 Task: Create a sub task Design and Implement Solution for the task  Develop a new appointment scheduling system for a healthcare provider in the project AgileFire , assign it to team member softage.5@softage.net and update the status of the sub task to  Completed , set the priority of the sub task to High
Action: Mouse moved to (357, 399)
Screenshot: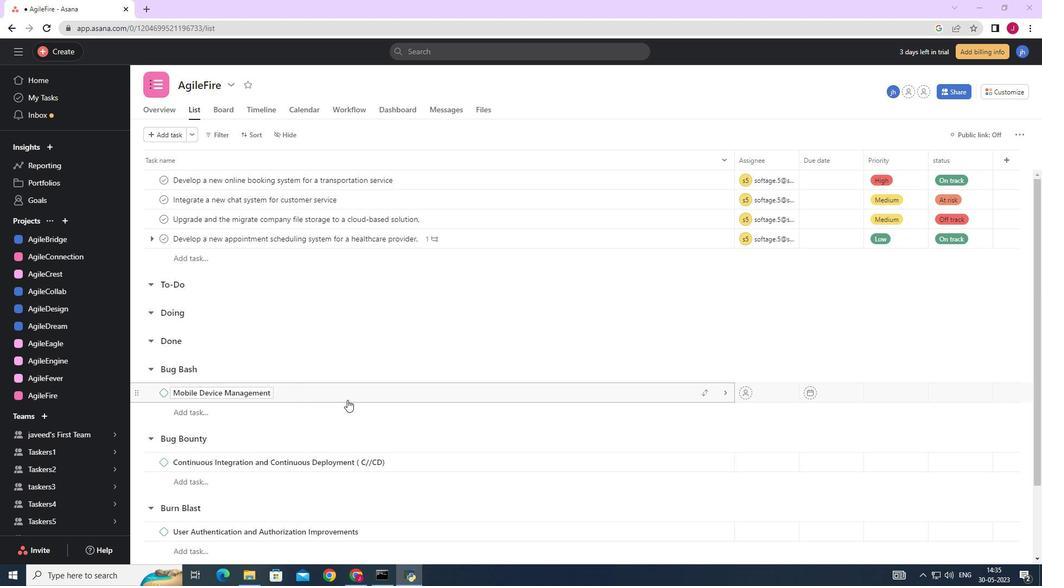 
Action: Mouse scrolled (357, 399) with delta (0, 0)
Screenshot: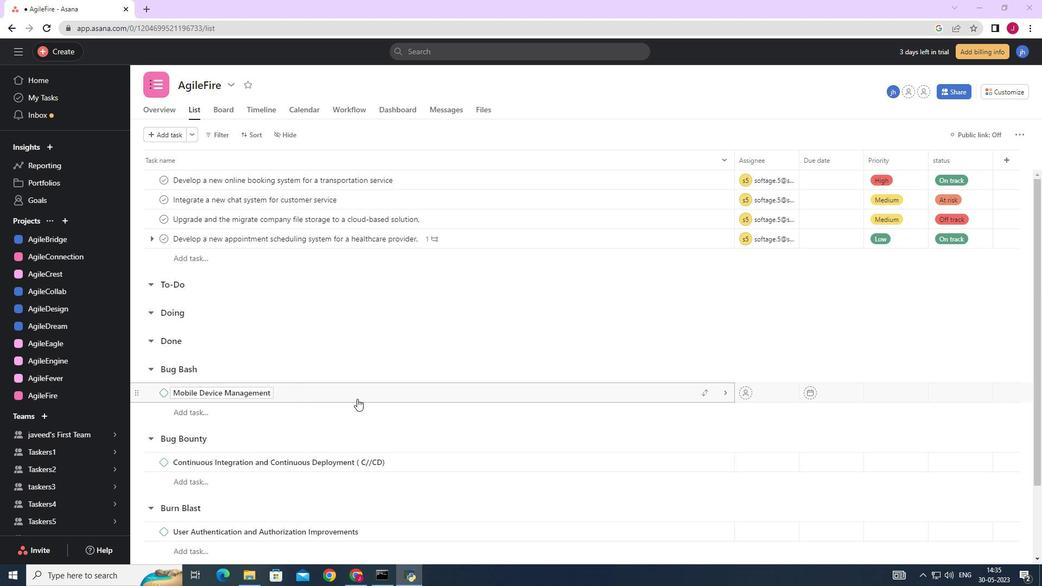 
Action: Mouse moved to (684, 242)
Screenshot: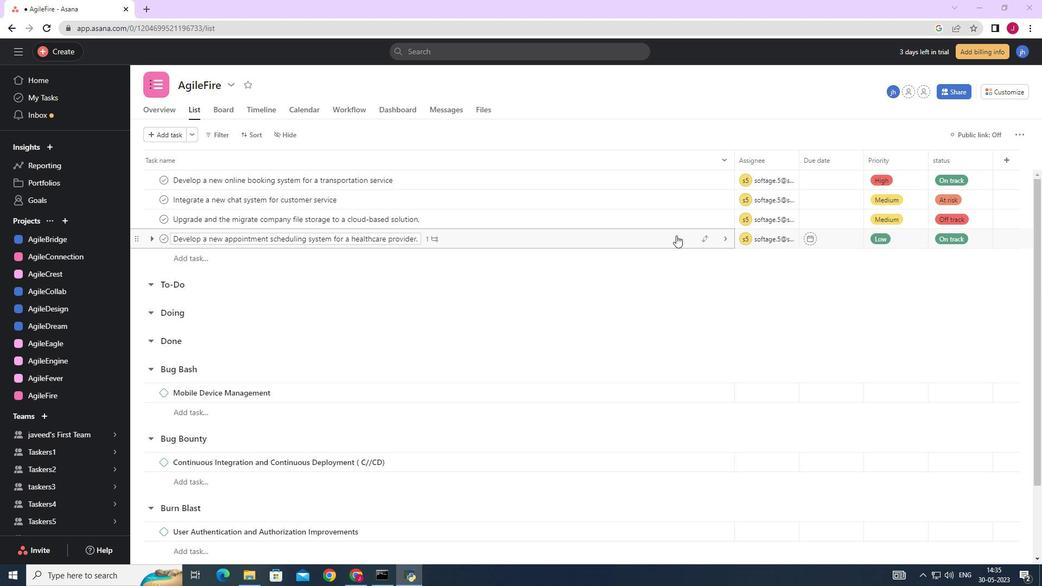 
Action: Mouse pressed left at (684, 242)
Screenshot: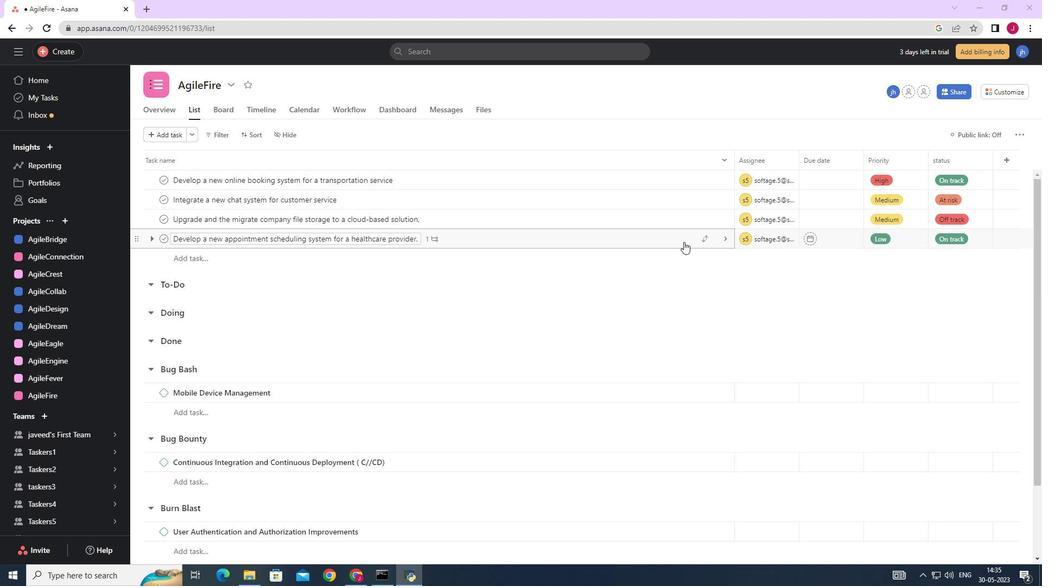 
Action: Mouse moved to (788, 373)
Screenshot: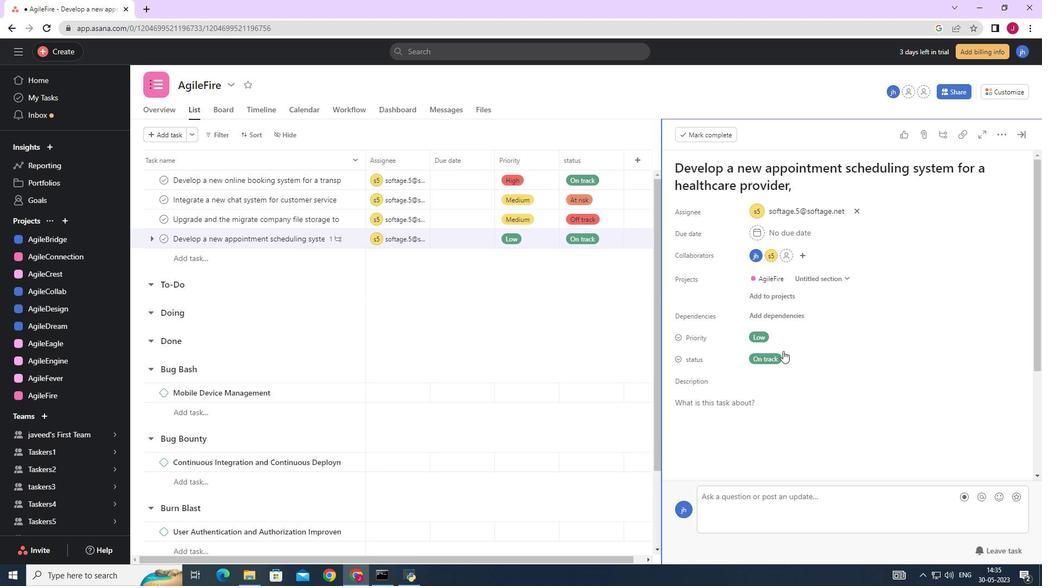 
Action: Mouse scrolled (788, 372) with delta (0, 0)
Screenshot: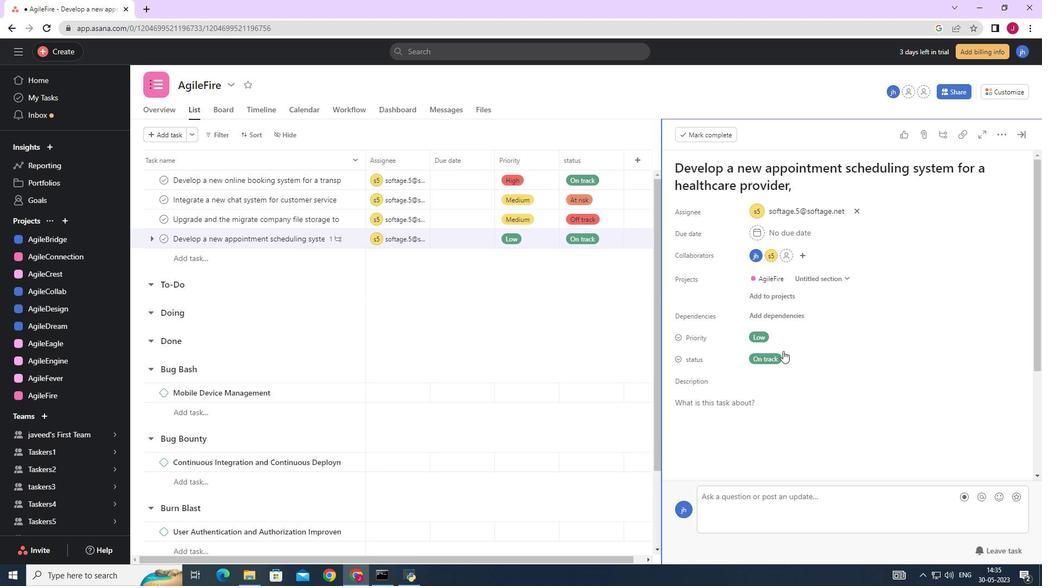 
Action: Mouse scrolled (788, 372) with delta (0, 0)
Screenshot: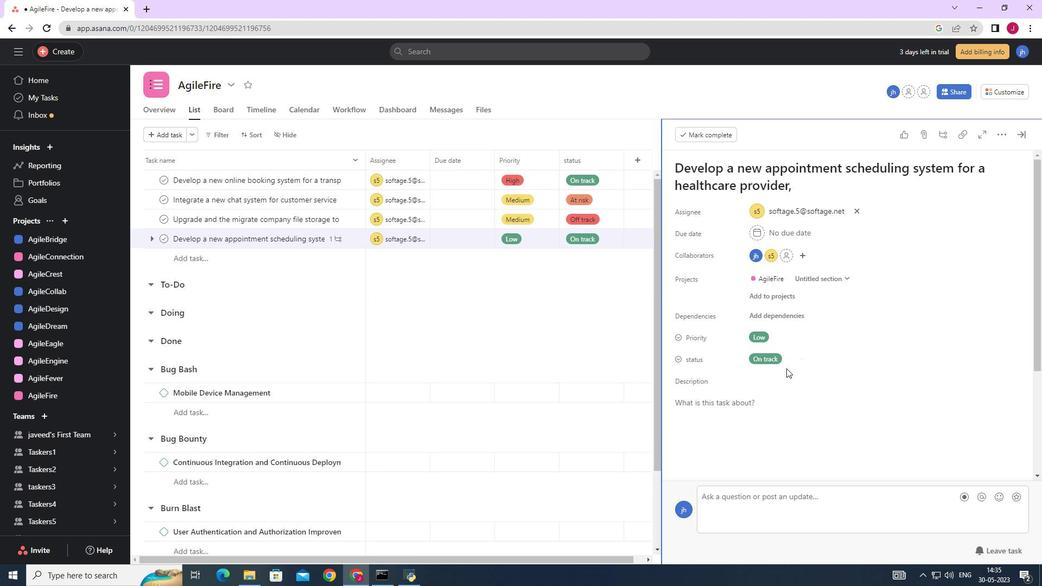 
Action: Mouse scrolled (788, 372) with delta (0, 0)
Screenshot: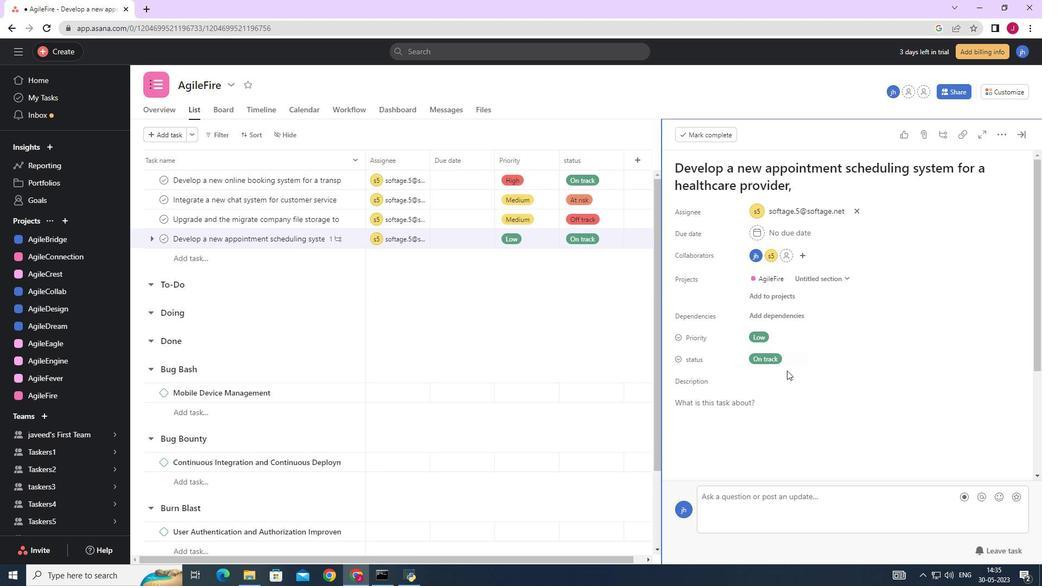 
Action: Mouse moved to (704, 393)
Screenshot: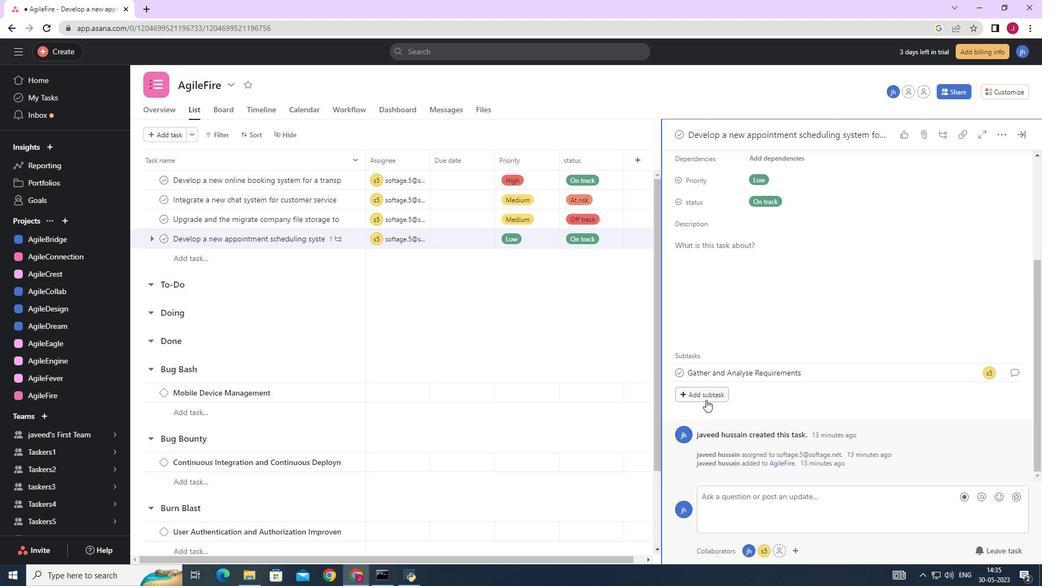 
Action: Mouse pressed left at (704, 393)
Screenshot: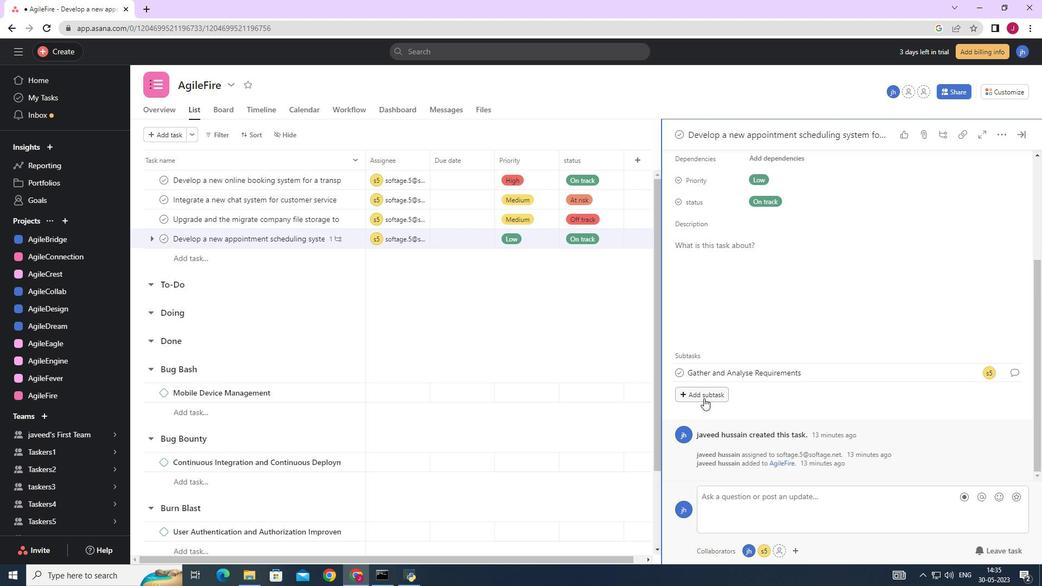 
Action: Mouse moved to (703, 393)
Screenshot: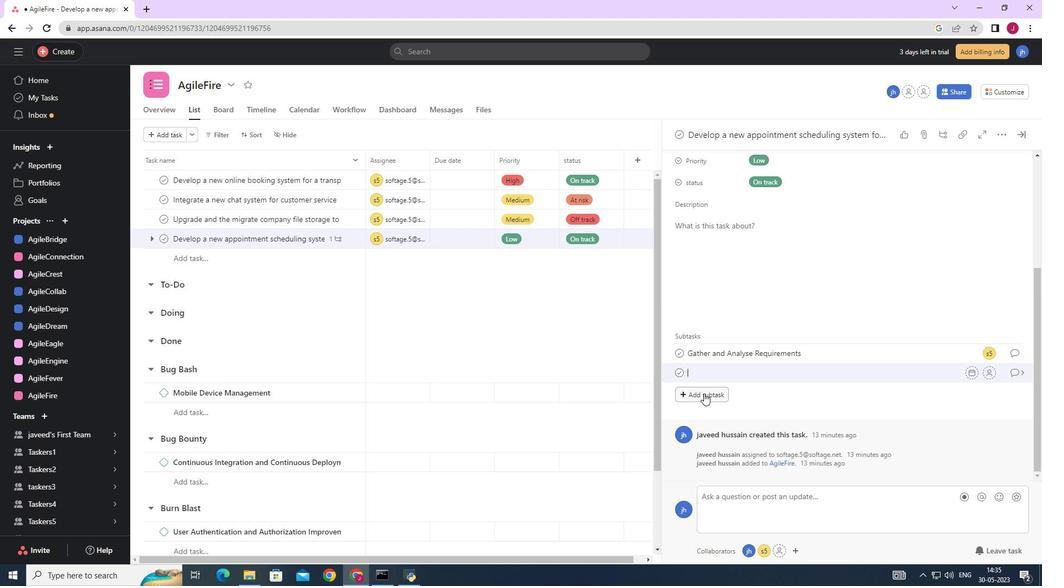 
Action: Key pressed <Key.caps_lock>D<Key.caps_lock>esign<Key.space>and<Key.space><Key.caps_lock>I<Key.caps_lock>mplement<Key.space><Key.caps_lock>S<Key.caps_lock>ou<Key.backspace>lution
Screenshot: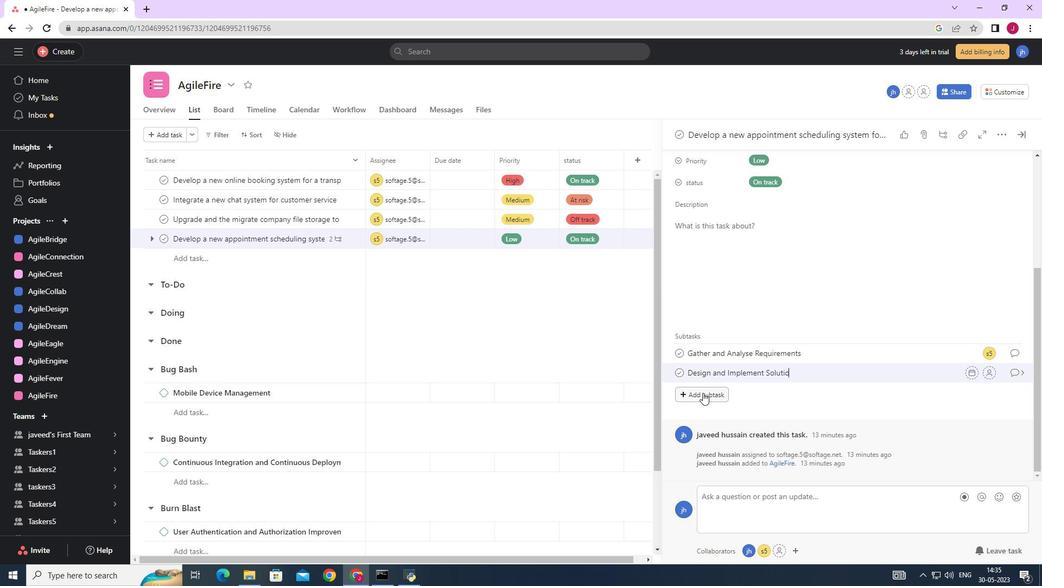 
Action: Mouse moved to (986, 375)
Screenshot: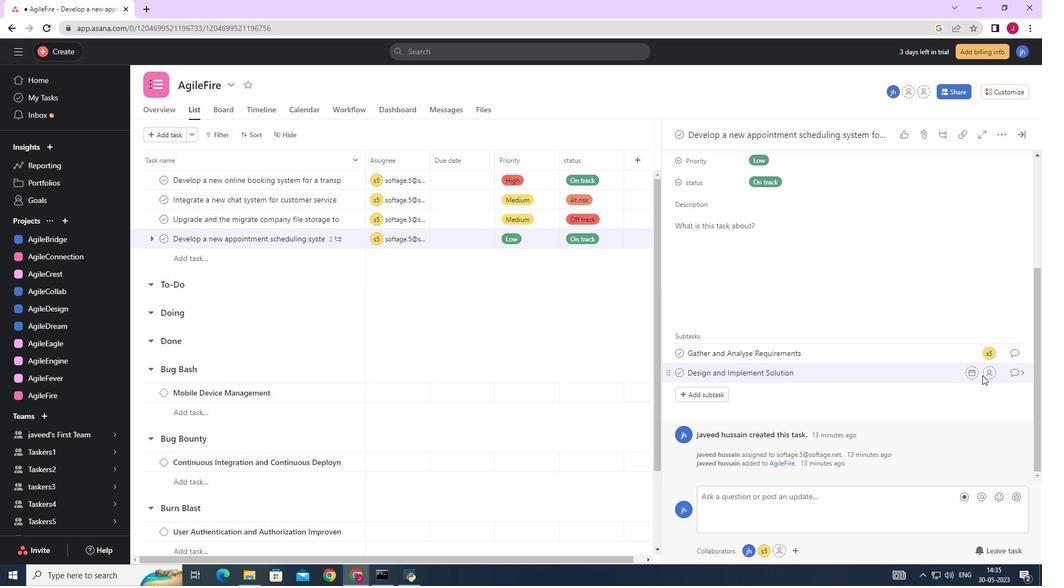 
Action: Mouse pressed left at (986, 375)
Screenshot: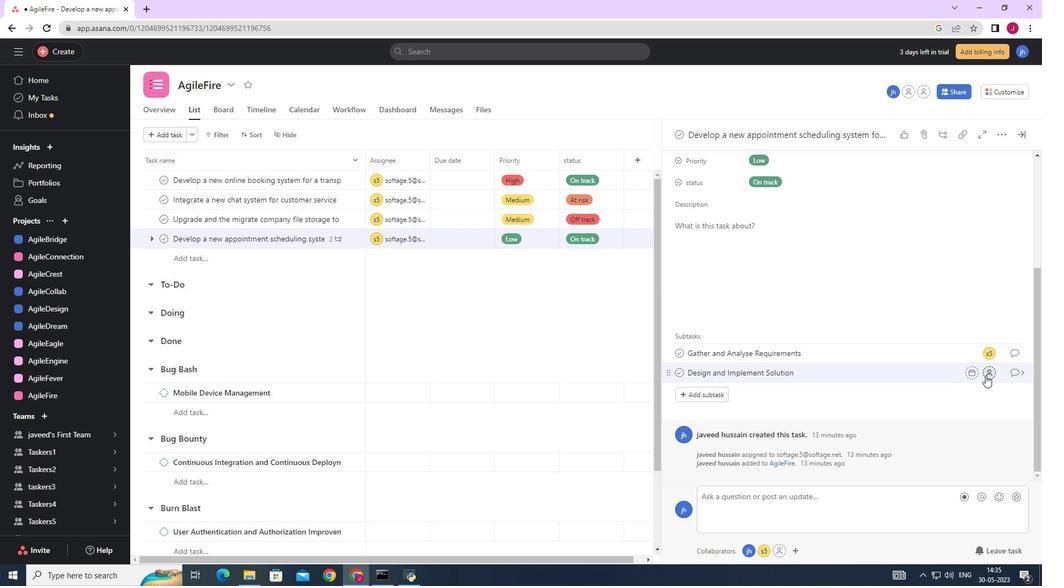 
Action: Mouse moved to (847, 435)
Screenshot: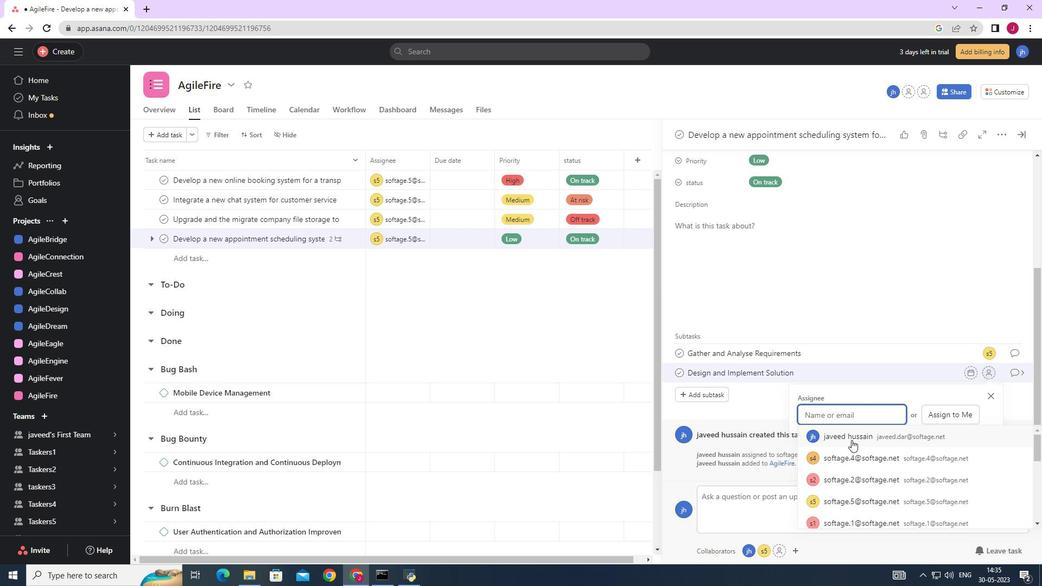 
Action: Key pressed softage.5
Screenshot: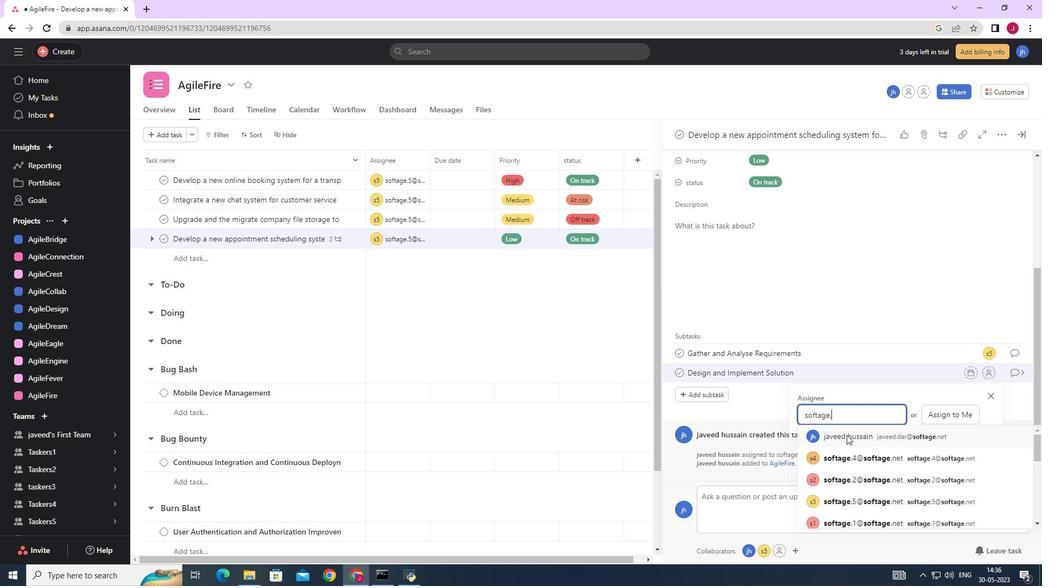 
Action: Mouse pressed left at (847, 435)
Screenshot: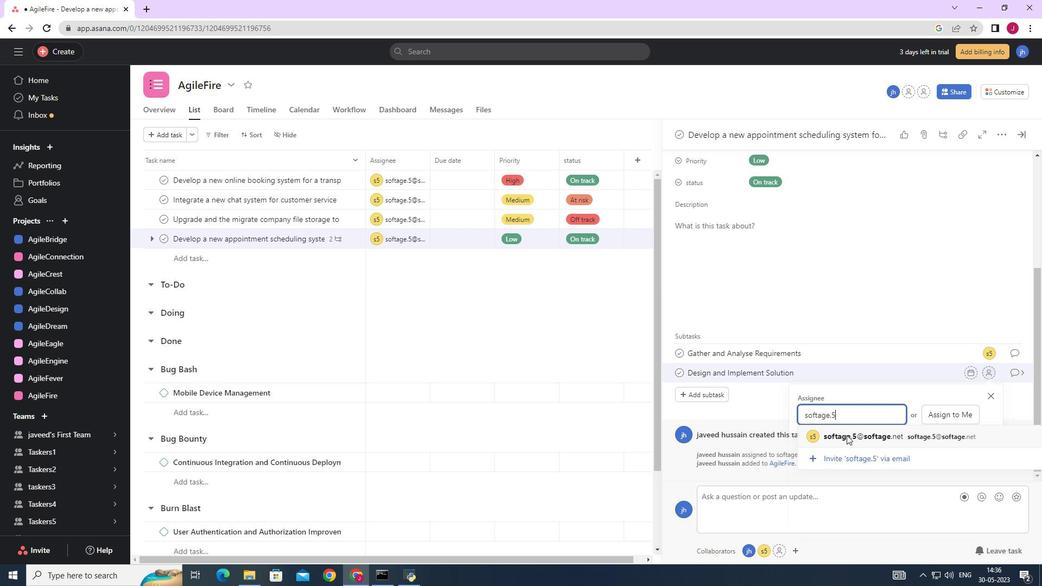 
Action: Mouse moved to (882, 436)
Screenshot: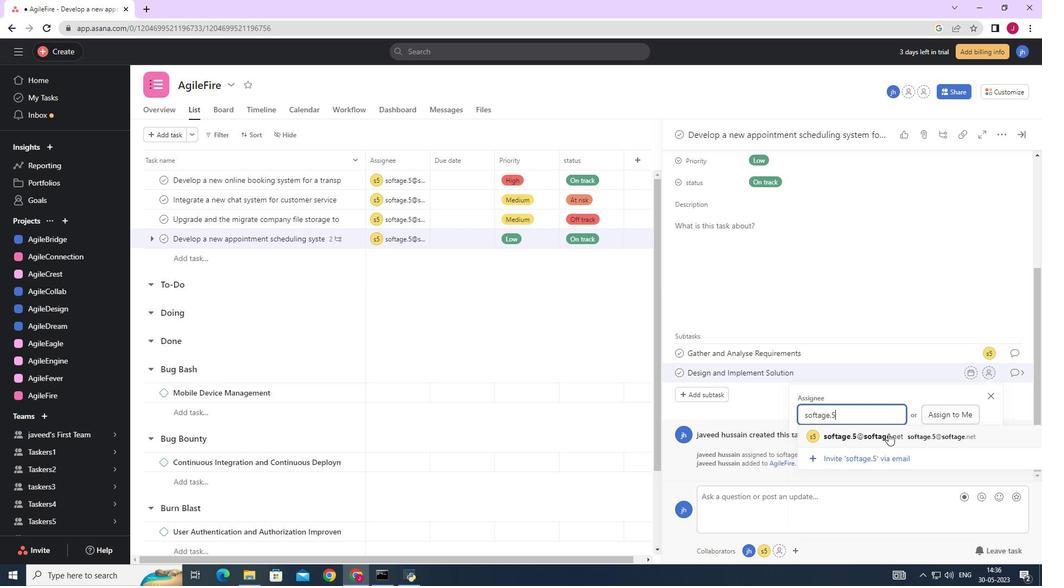 
Action: Mouse pressed left at (882, 436)
Screenshot: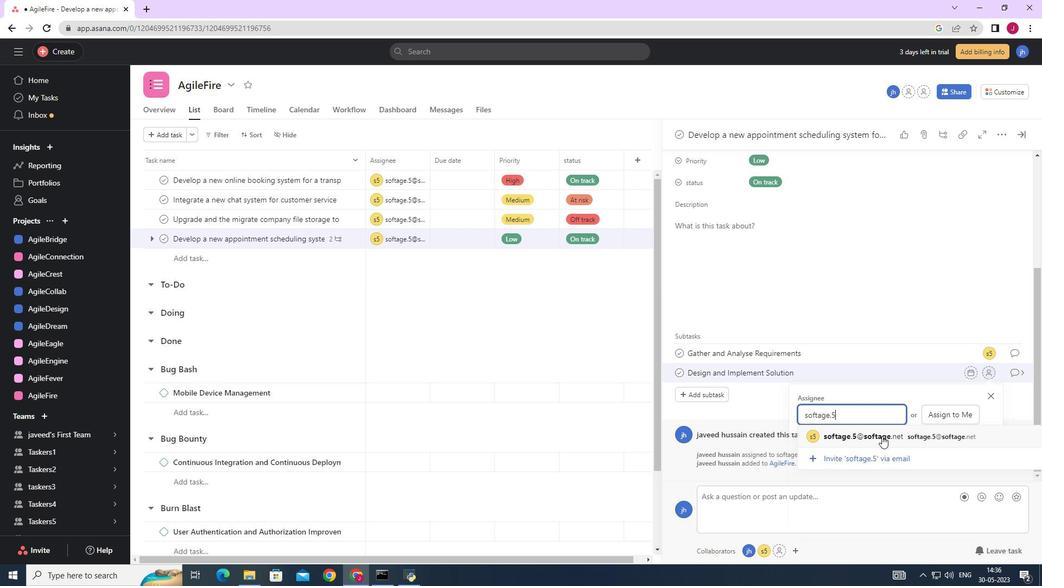 
Action: Mouse moved to (1014, 372)
Screenshot: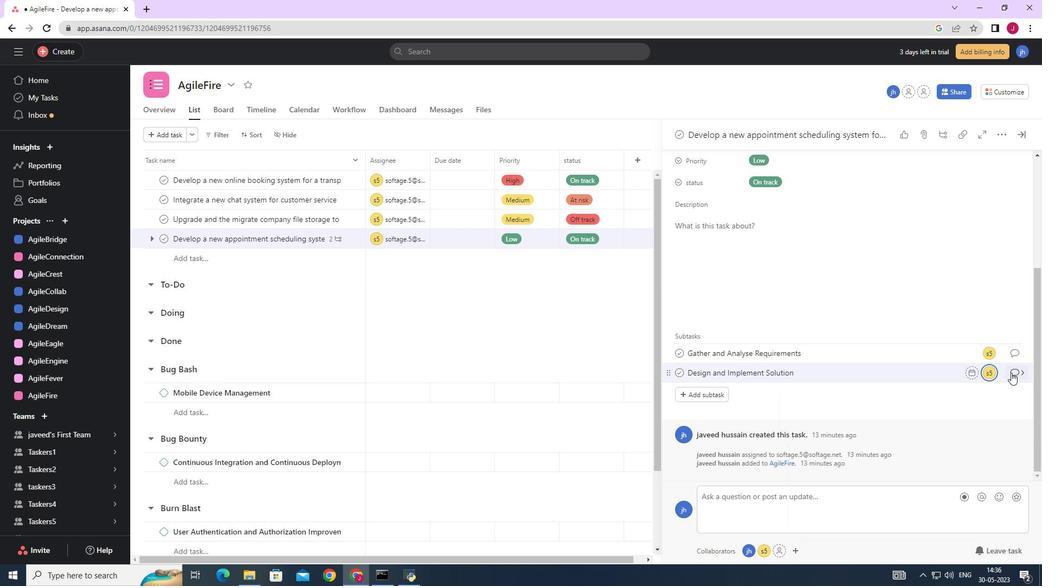 
Action: Mouse pressed left at (1014, 372)
Screenshot: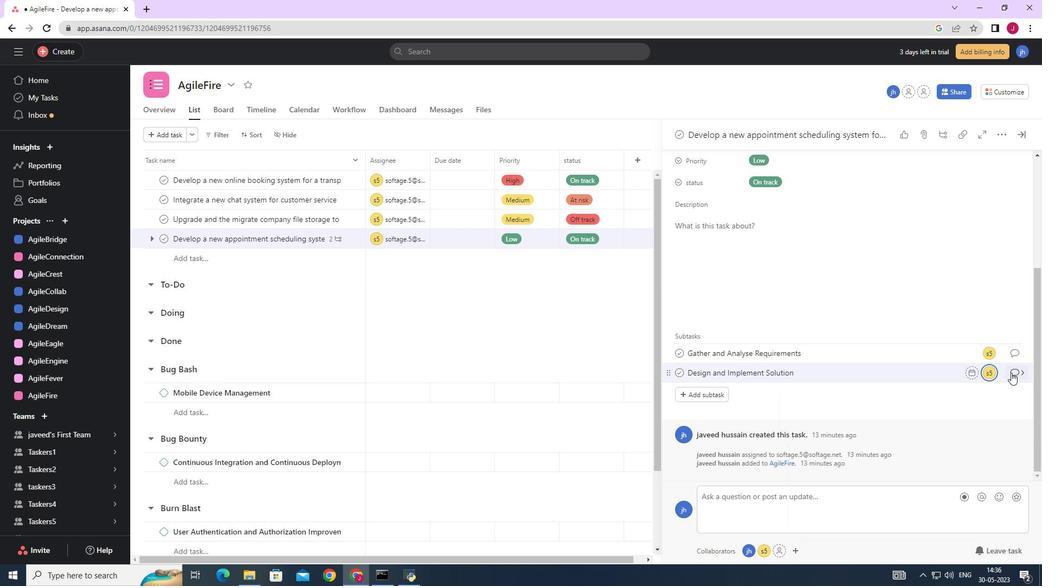 
Action: Mouse moved to (713, 309)
Screenshot: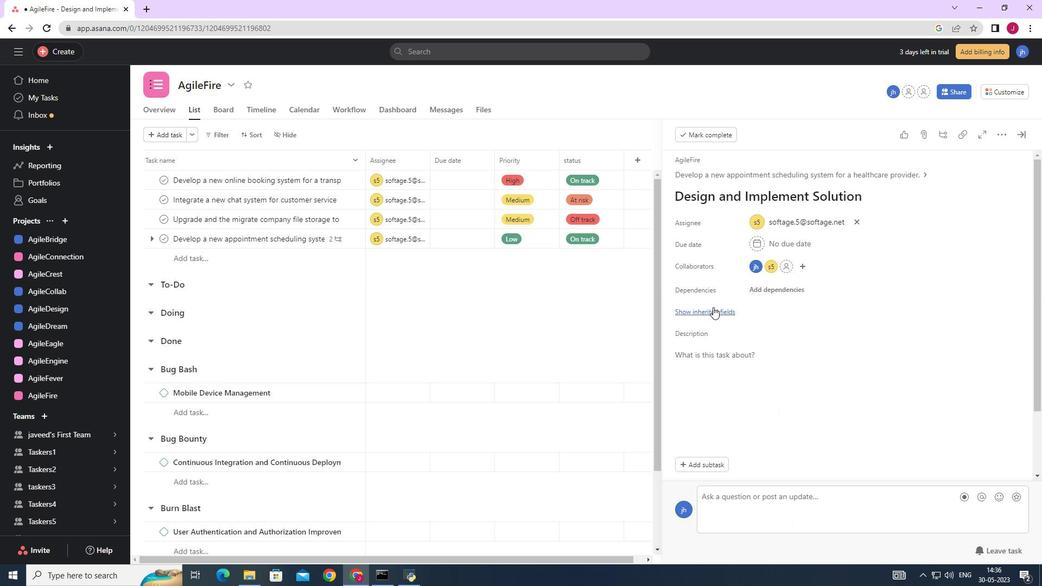 
Action: Mouse pressed left at (713, 309)
Screenshot: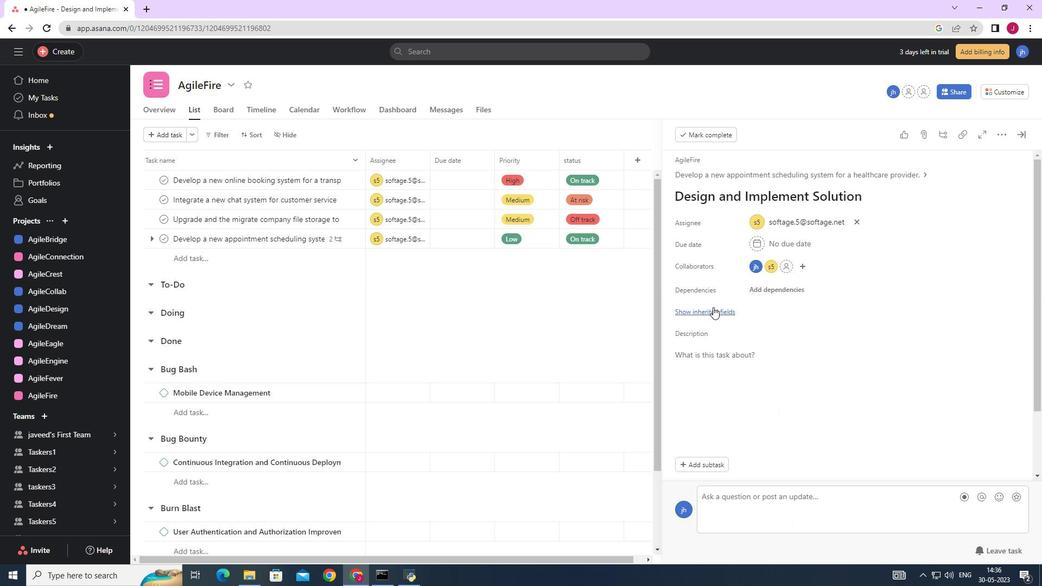 
Action: Mouse moved to (750, 328)
Screenshot: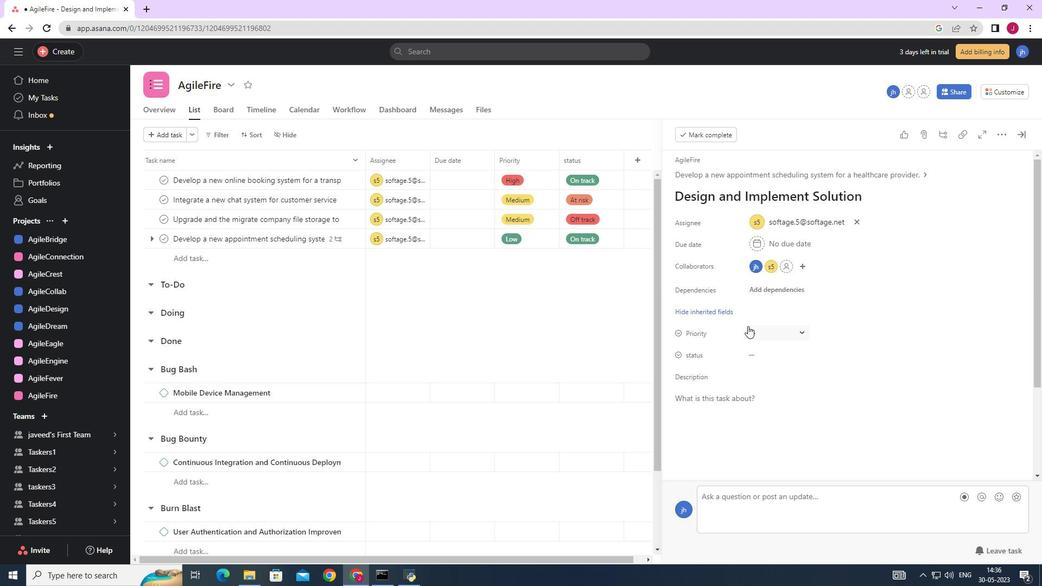 
Action: Mouse pressed left at (750, 328)
Screenshot: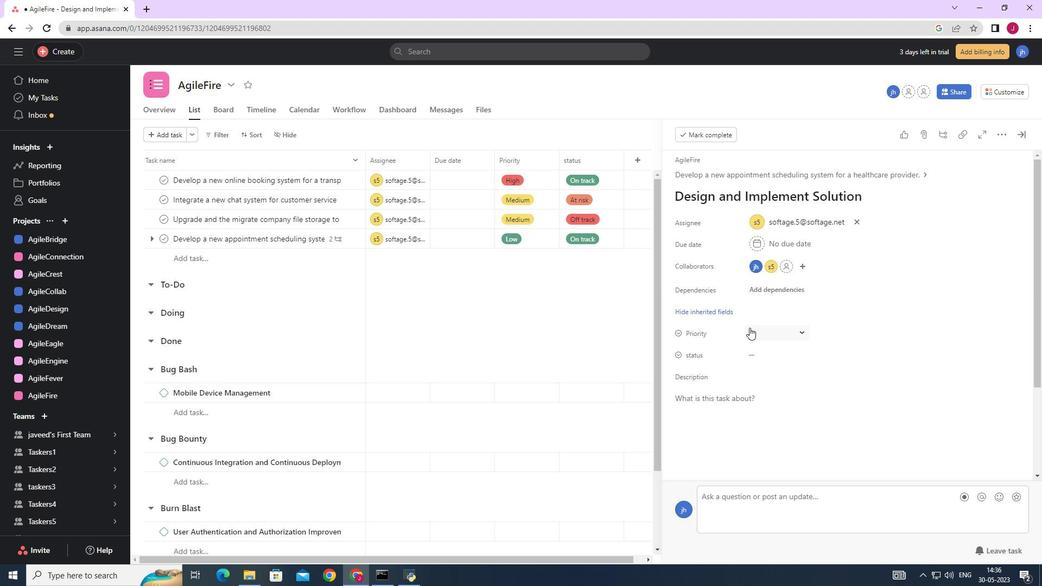 
Action: Mouse moved to (772, 369)
Screenshot: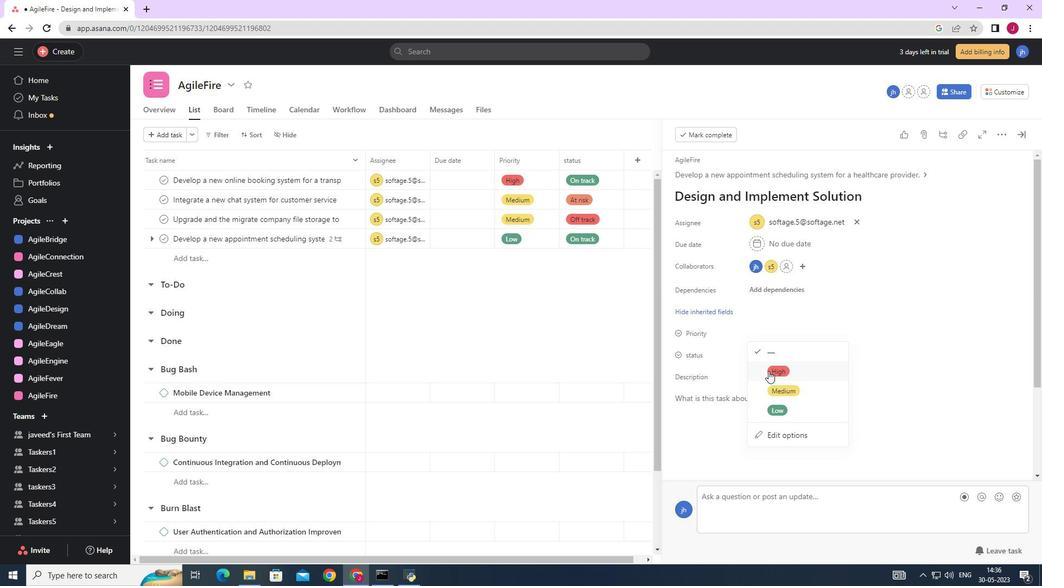 
Action: Mouse pressed left at (772, 369)
Screenshot: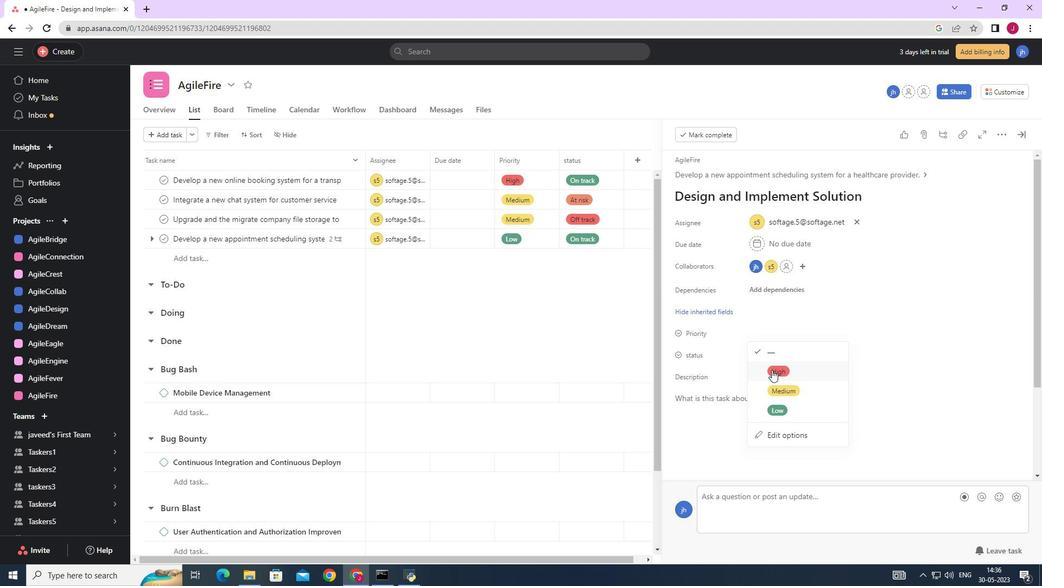 
Action: Mouse moved to (753, 352)
Screenshot: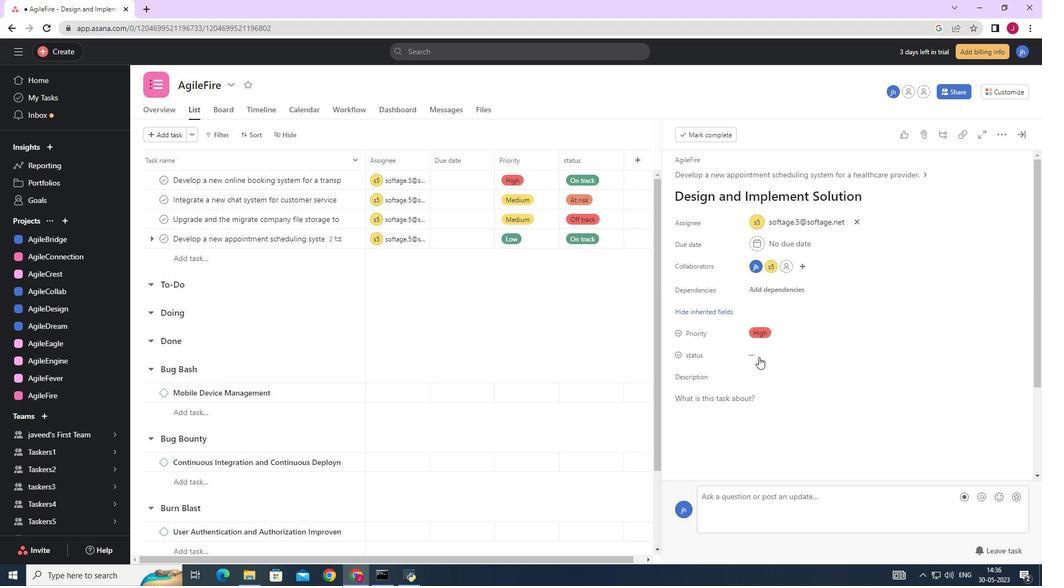 
Action: Mouse pressed left at (753, 352)
Screenshot: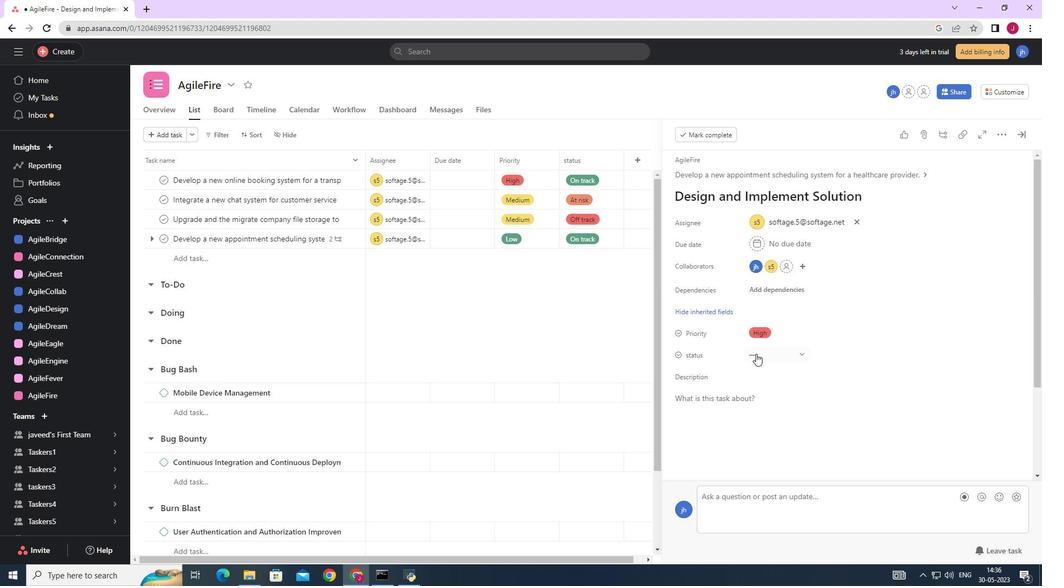 
Action: Mouse moved to (790, 455)
Screenshot: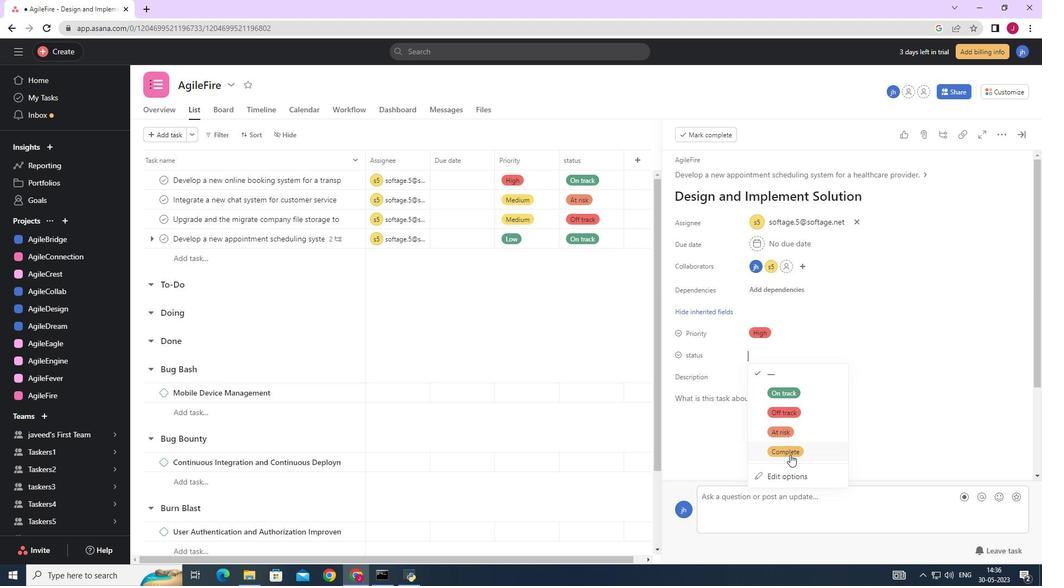 
Action: Mouse pressed left at (790, 455)
Screenshot: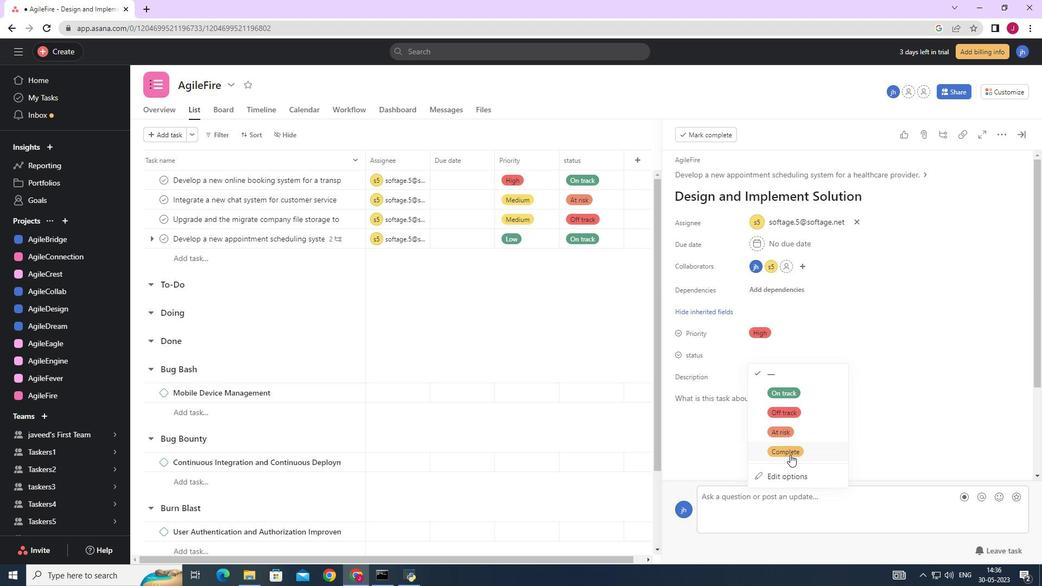 
Action: Mouse moved to (1026, 128)
Screenshot: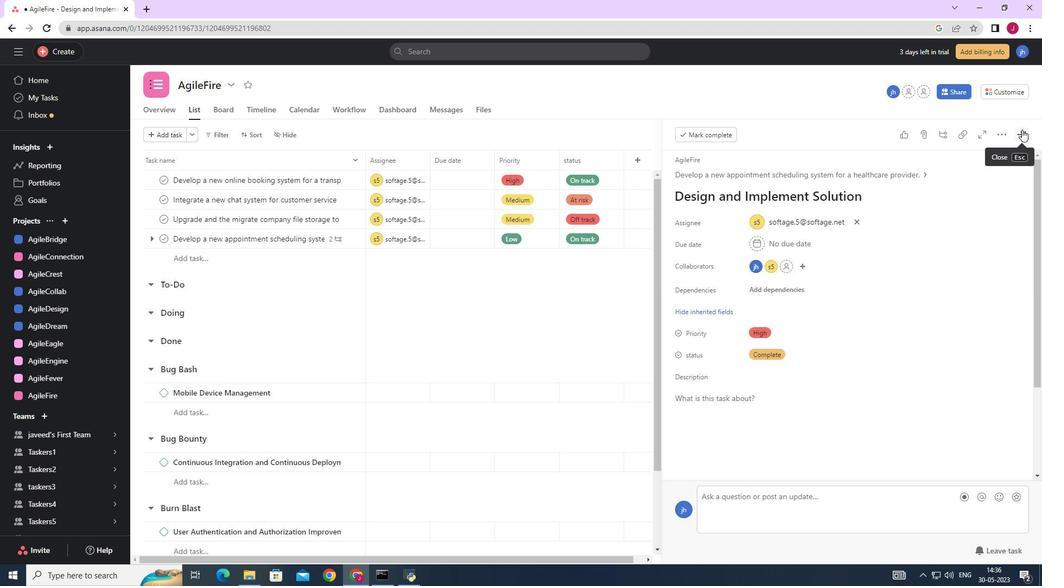 
Action: Mouse pressed left at (1026, 128)
Screenshot: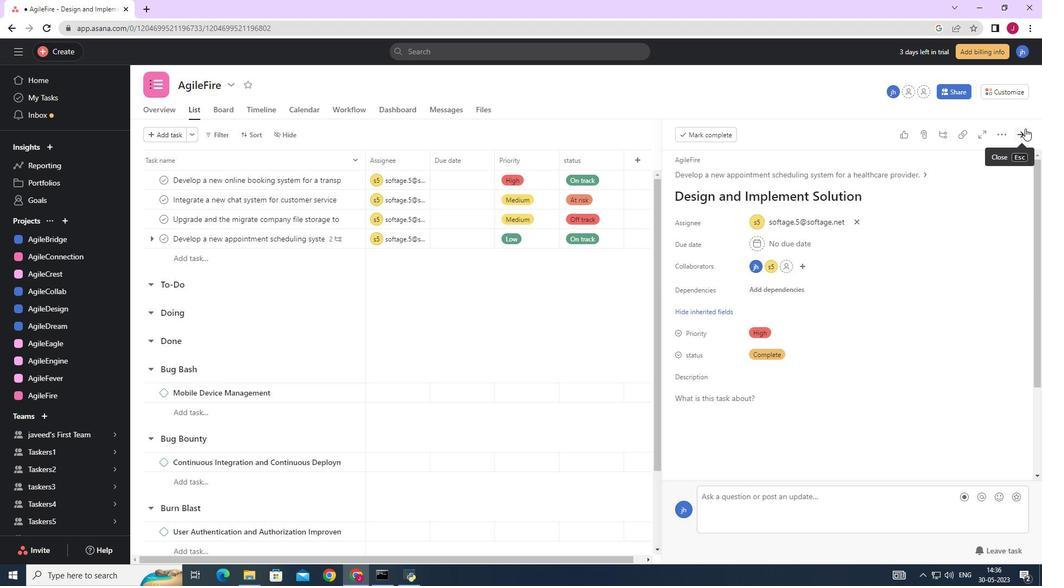 
Action: Mouse moved to (744, 318)
Screenshot: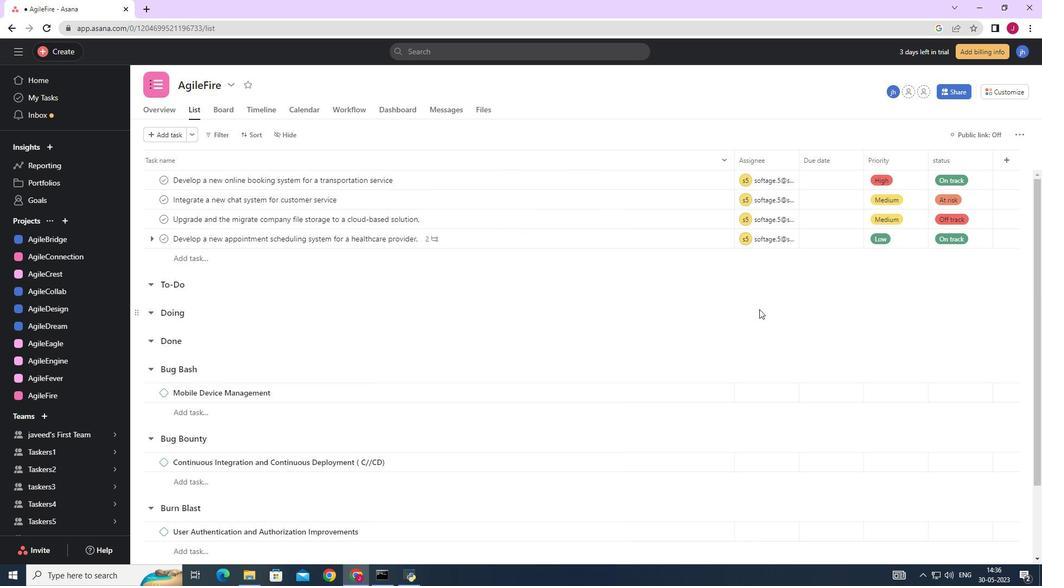 
